 Task: Use the formula "DEC2HEX" in spreadsheet "Project portfolio".
Action: Mouse moved to (168, 360)
Screenshot: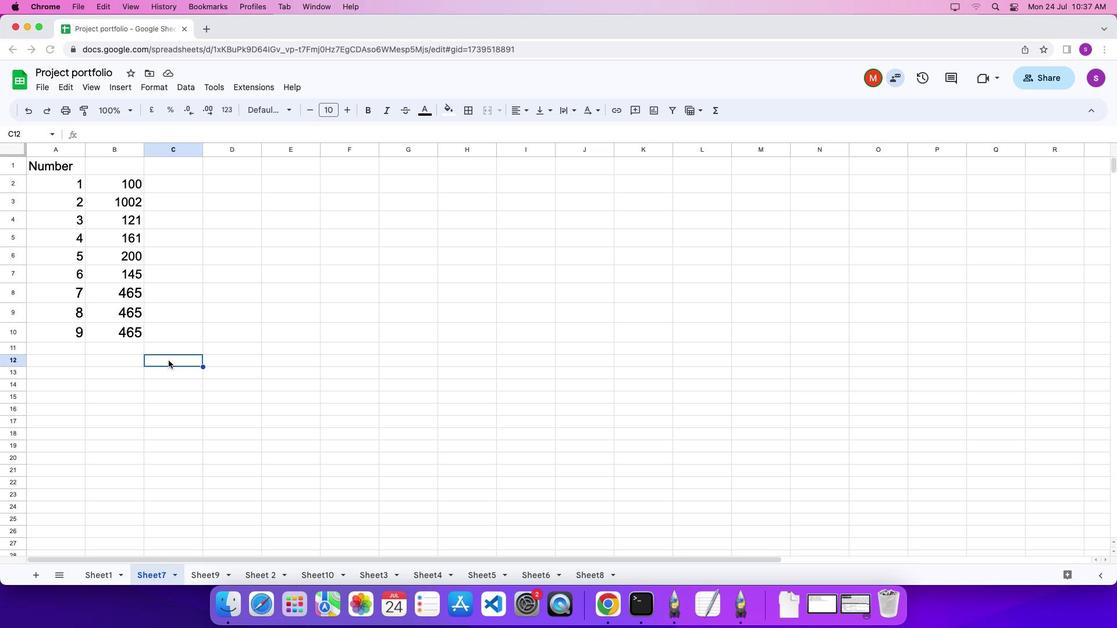 
Action: Mouse pressed left at (168, 360)
Screenshot: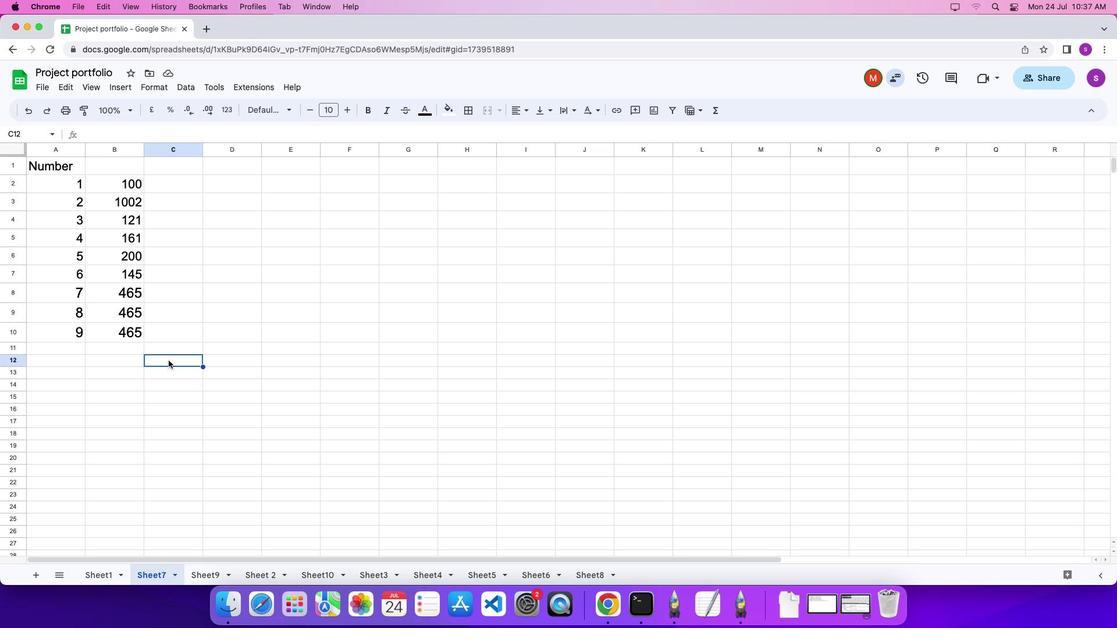 
Action: Key pressed '='
Screenshot: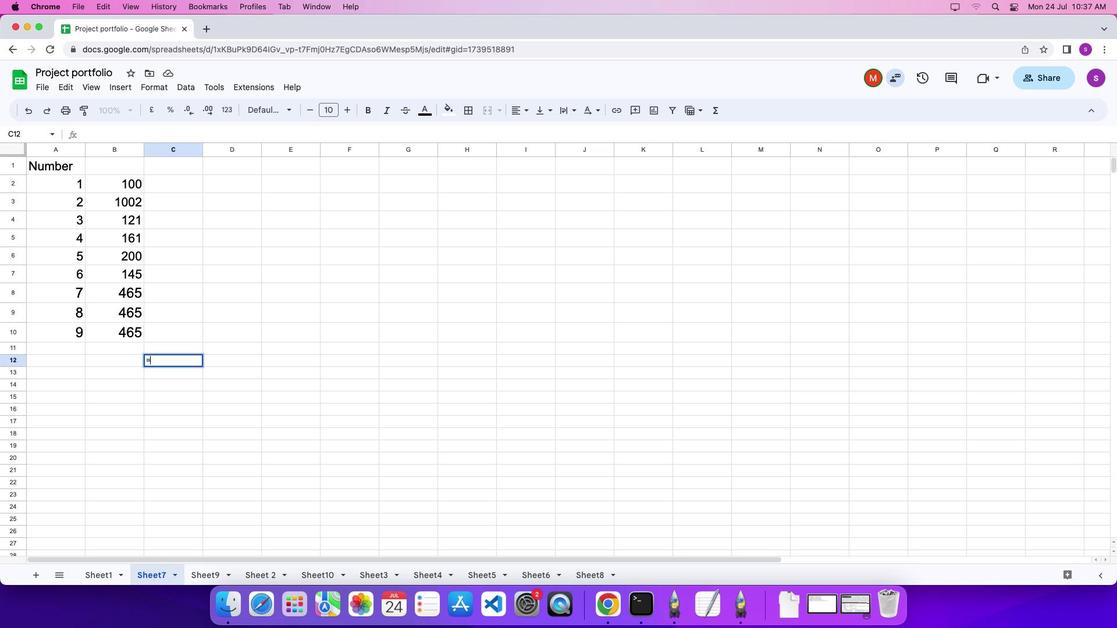 
Action: Mouse moved to (717, 104)
Screenshot: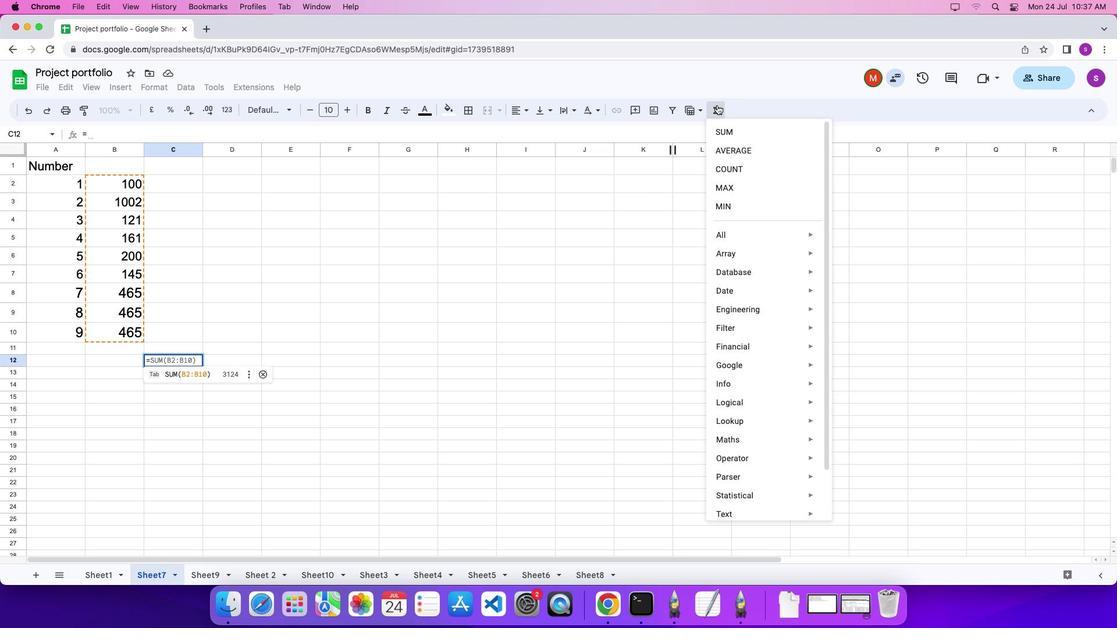 
Action: Mouse pressed left at (717, 104)
Screenshot: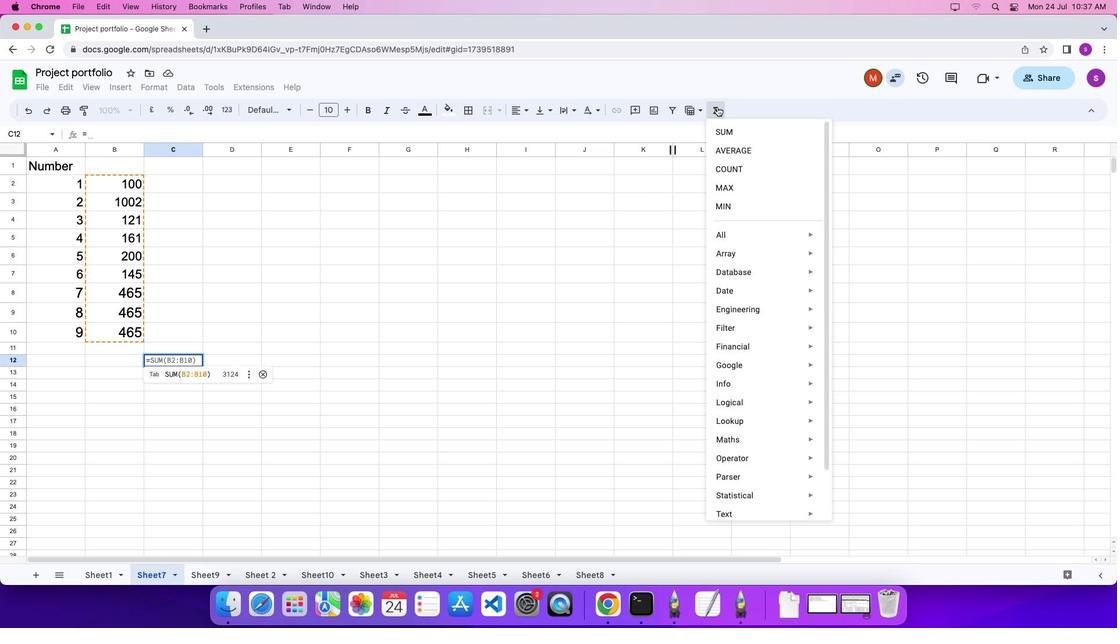 
Action: Mouse moved to (736, 231)
Screenshot: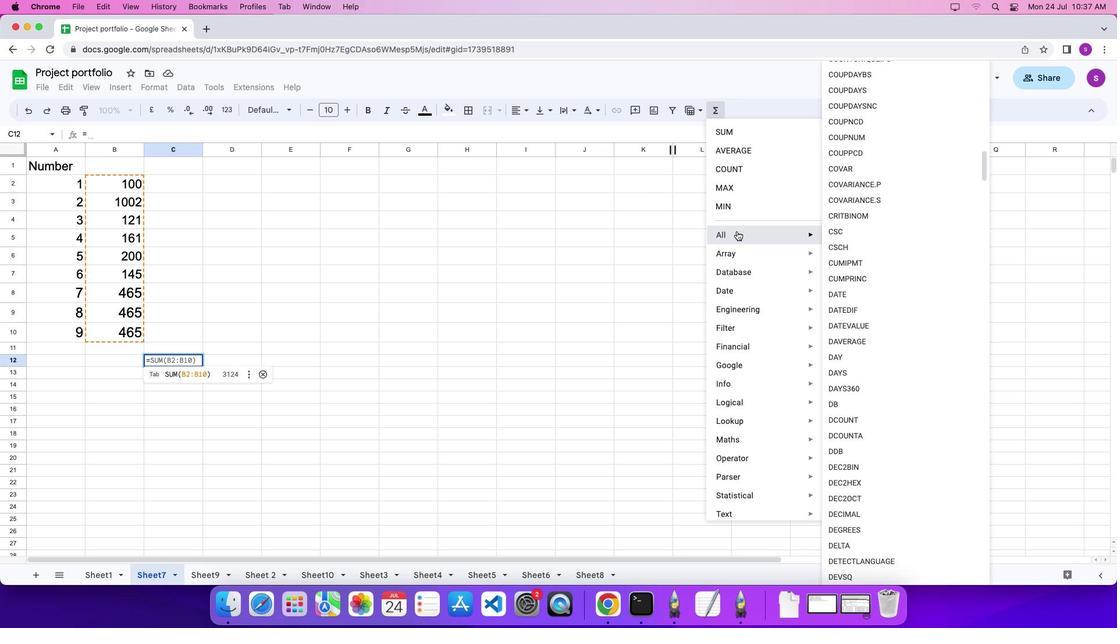 
Action: Mouse pressed left at (736, 231)
Screenshot: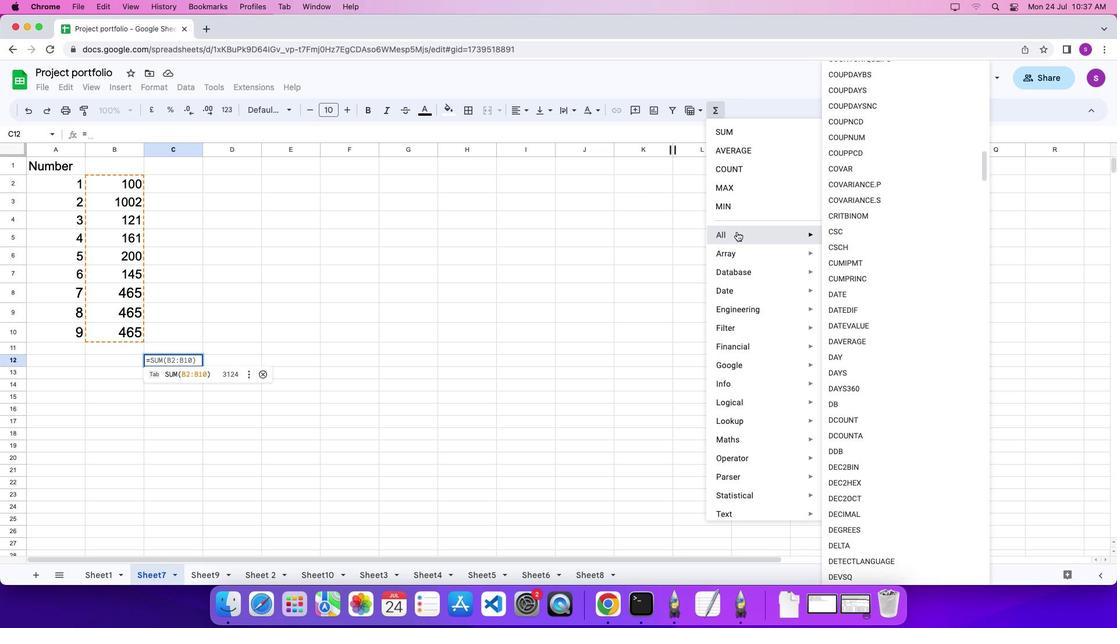 
Action: Mouse moved to (916, 482)
Screenshot: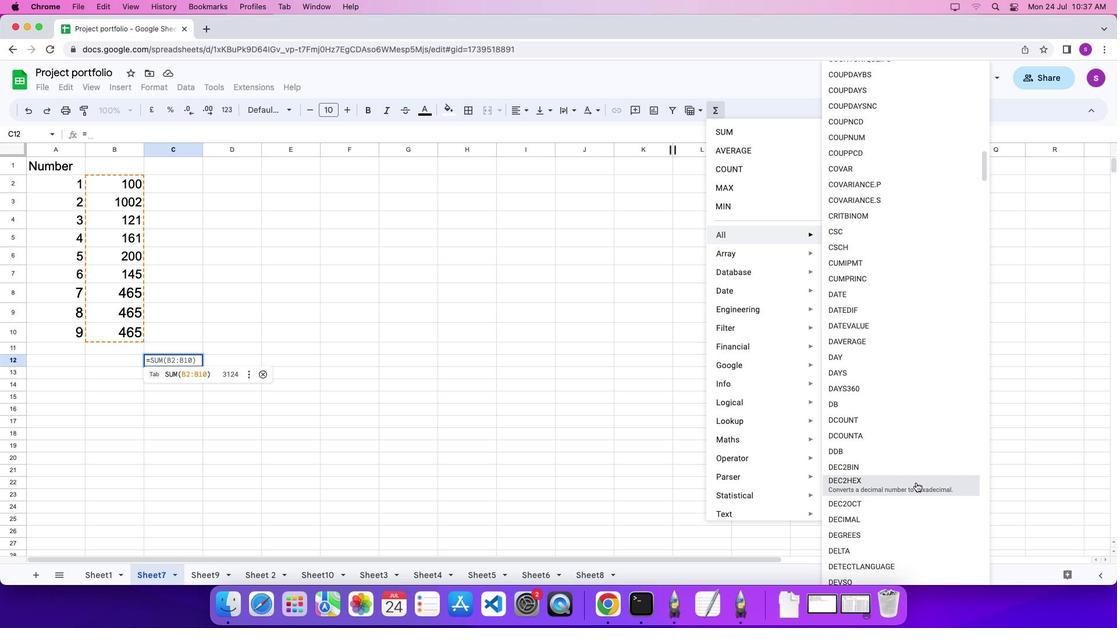 
Action: Mouse pressed left at (916, 482)
Screenshot: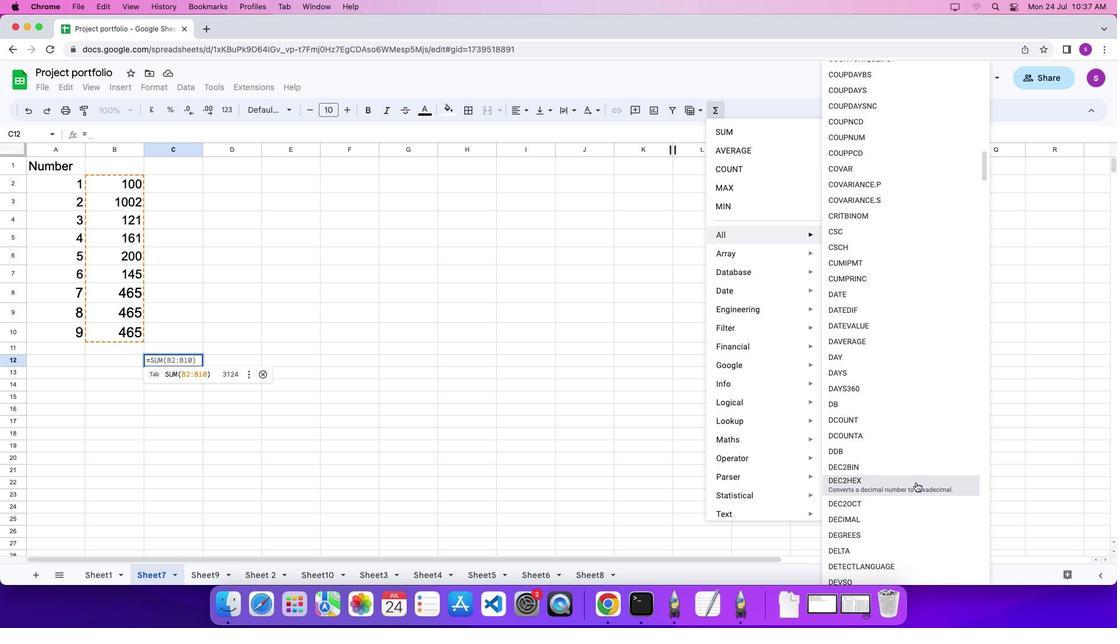 
Action: Mouse moved to (210, 271)
Screenshot: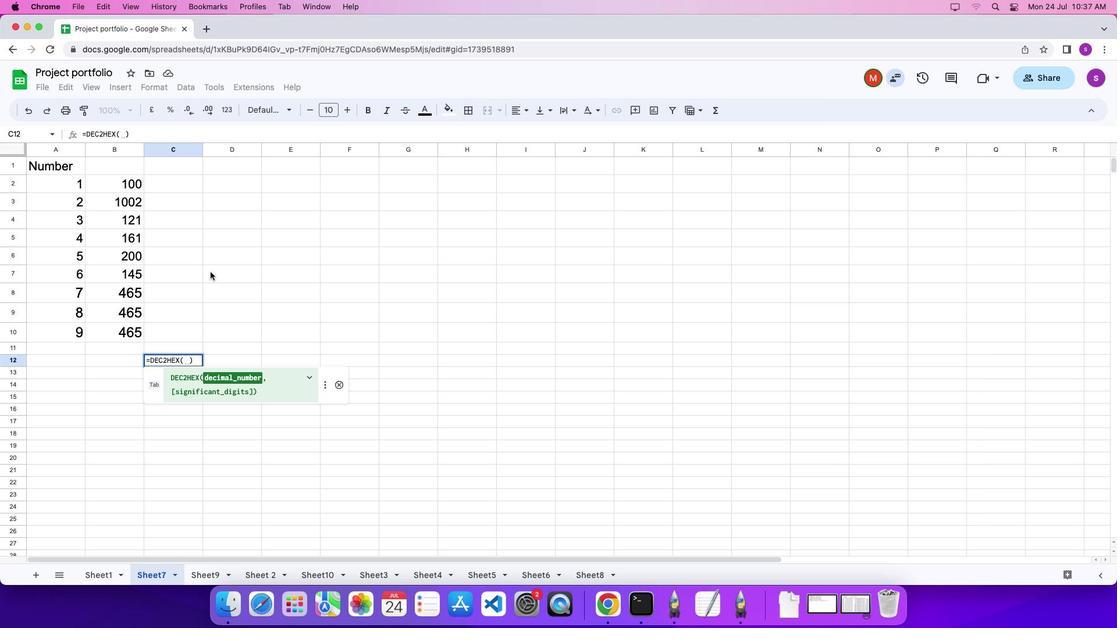 
Action: Key pressed '1''0''0'',''4'Key.enter
Screenshot: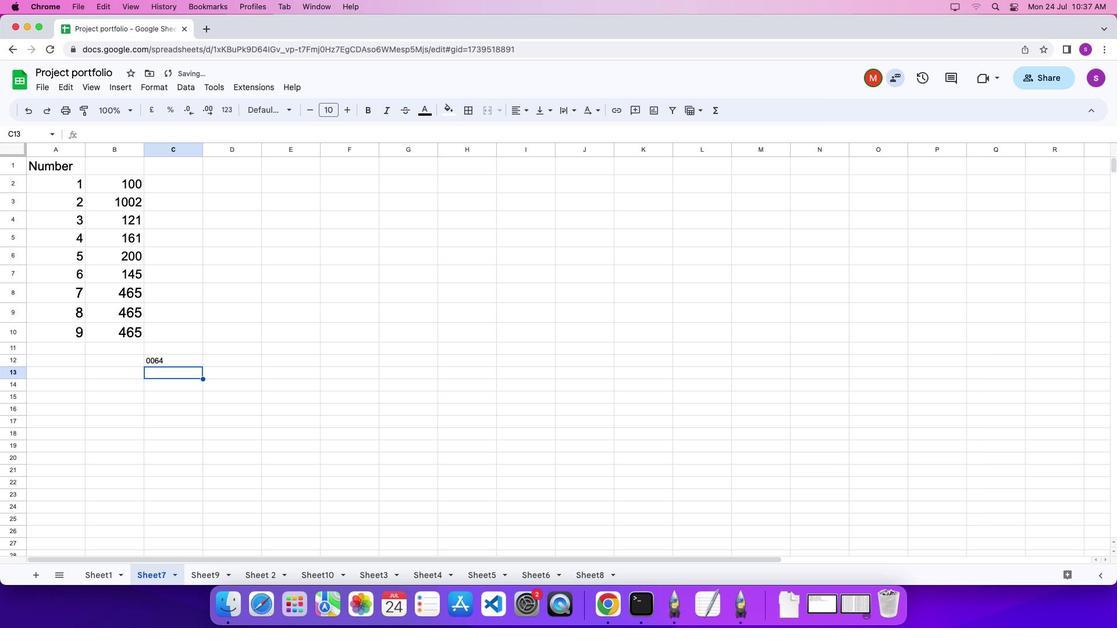 
Action: Mouse moved to (212, 266)
Screenshot: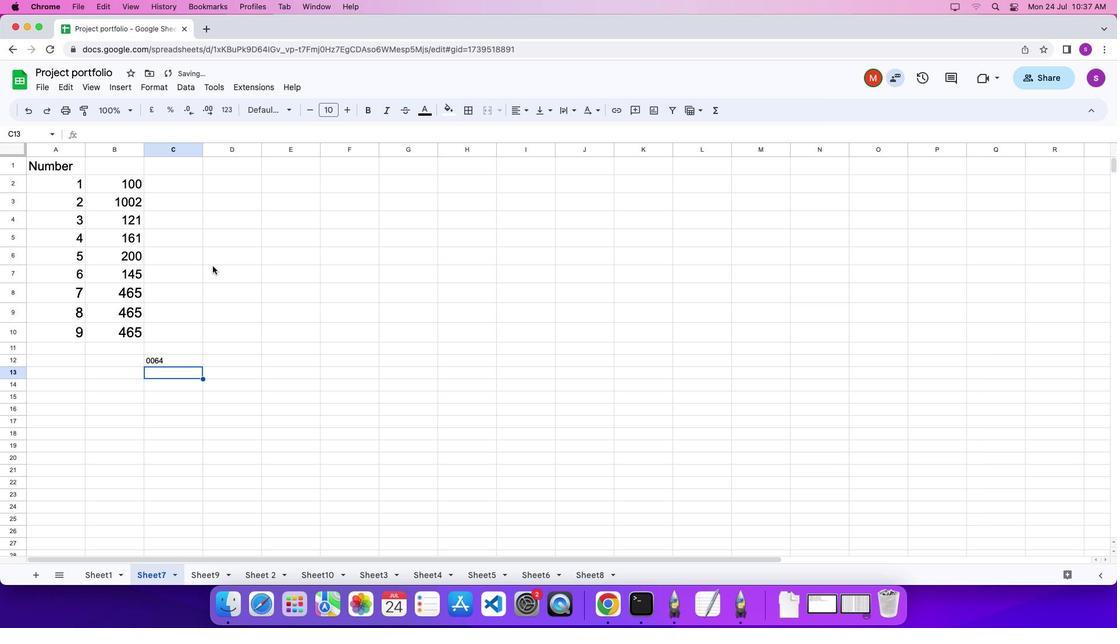 
